 Task: Change margins with narrow.
Action: Mouse moved to (70, 119)
Screenshot: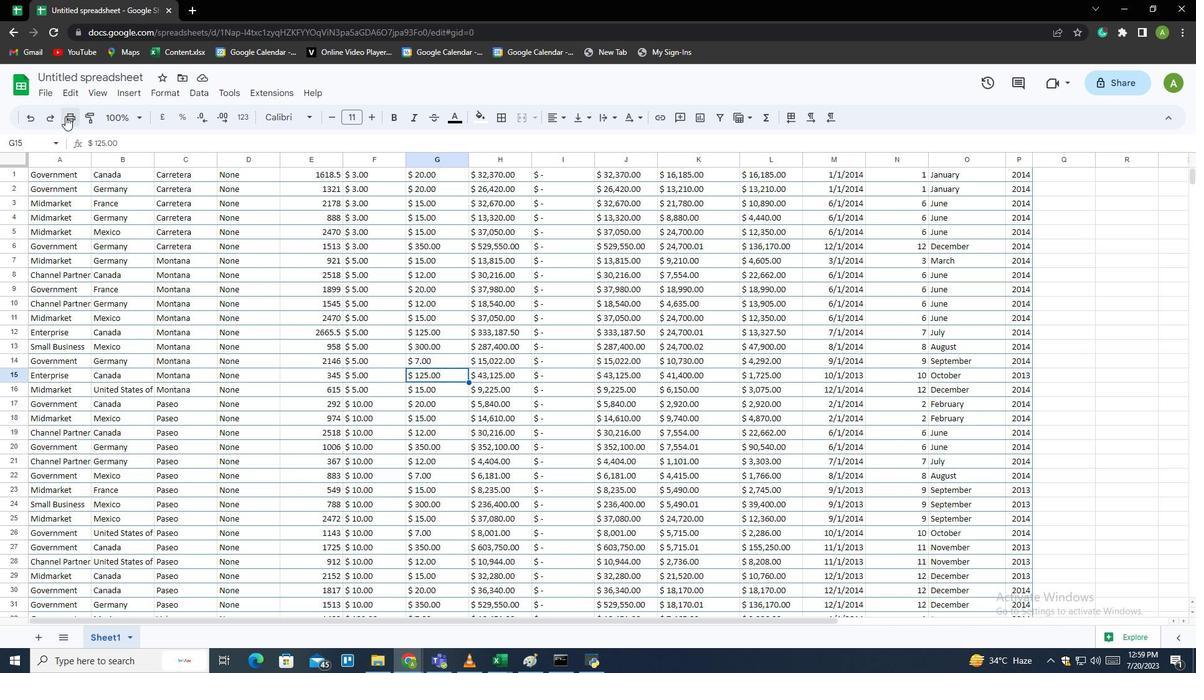 
Action: Mouse pressed left at (70, 119)
Screenshot: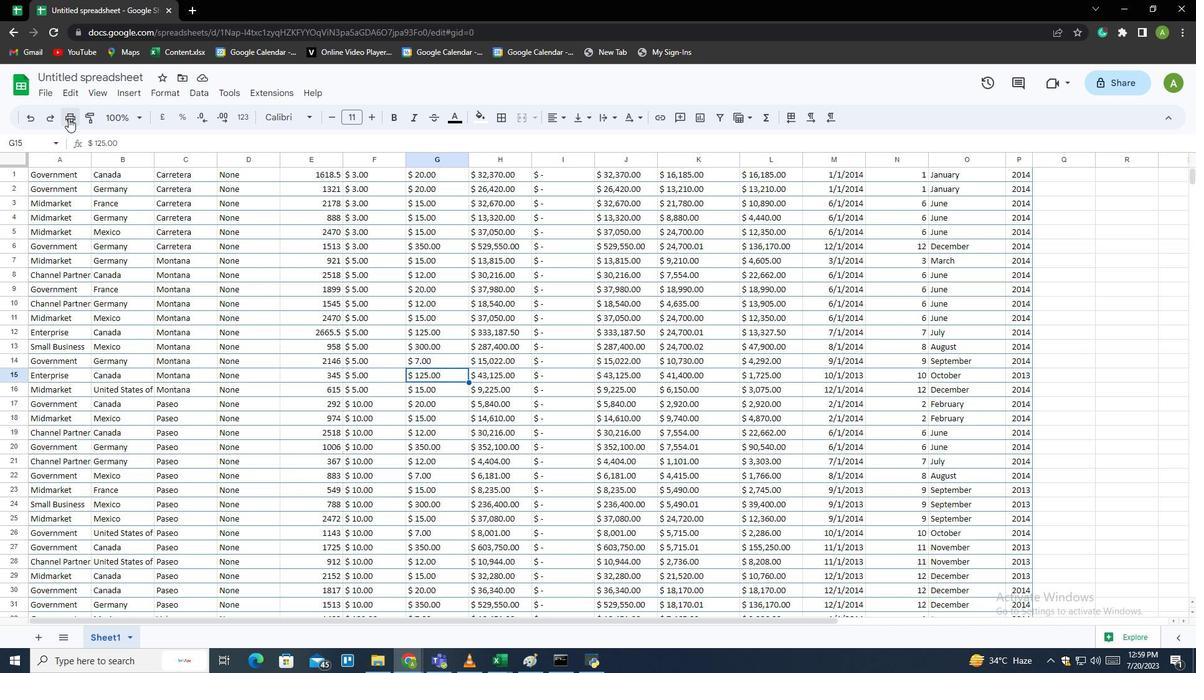 
Action: Mouse moved to (1056, 338)
Screenshot: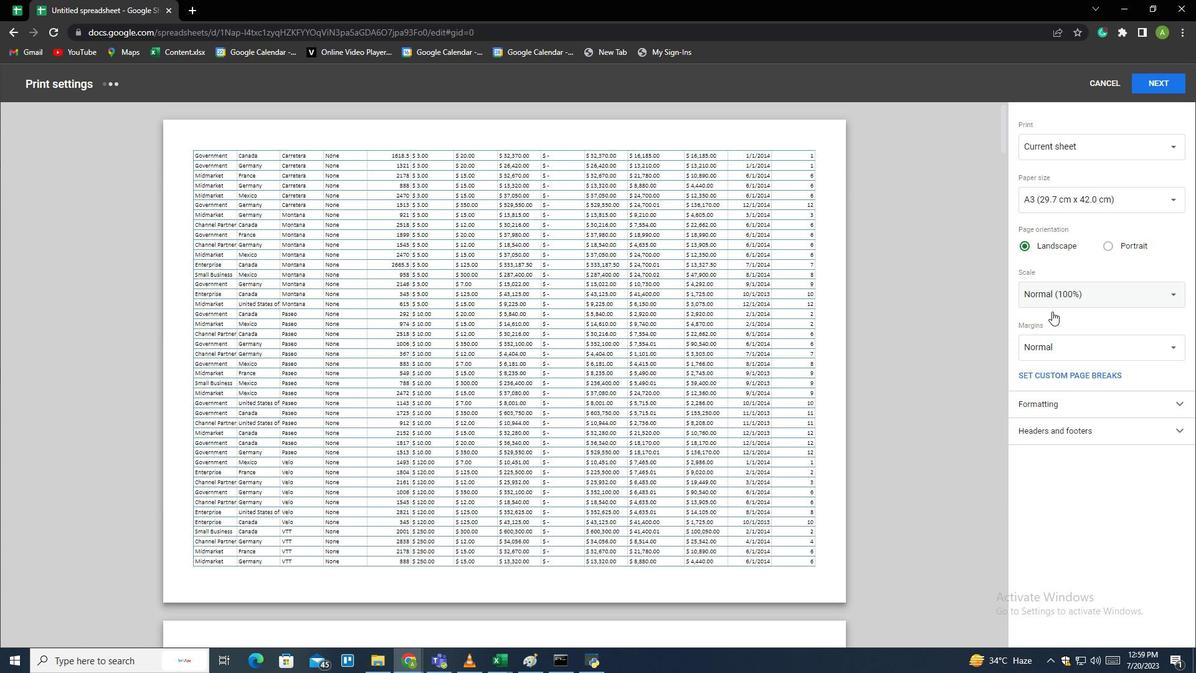 
Action: Mouse pressed left at (1056, 338)
Screenshot: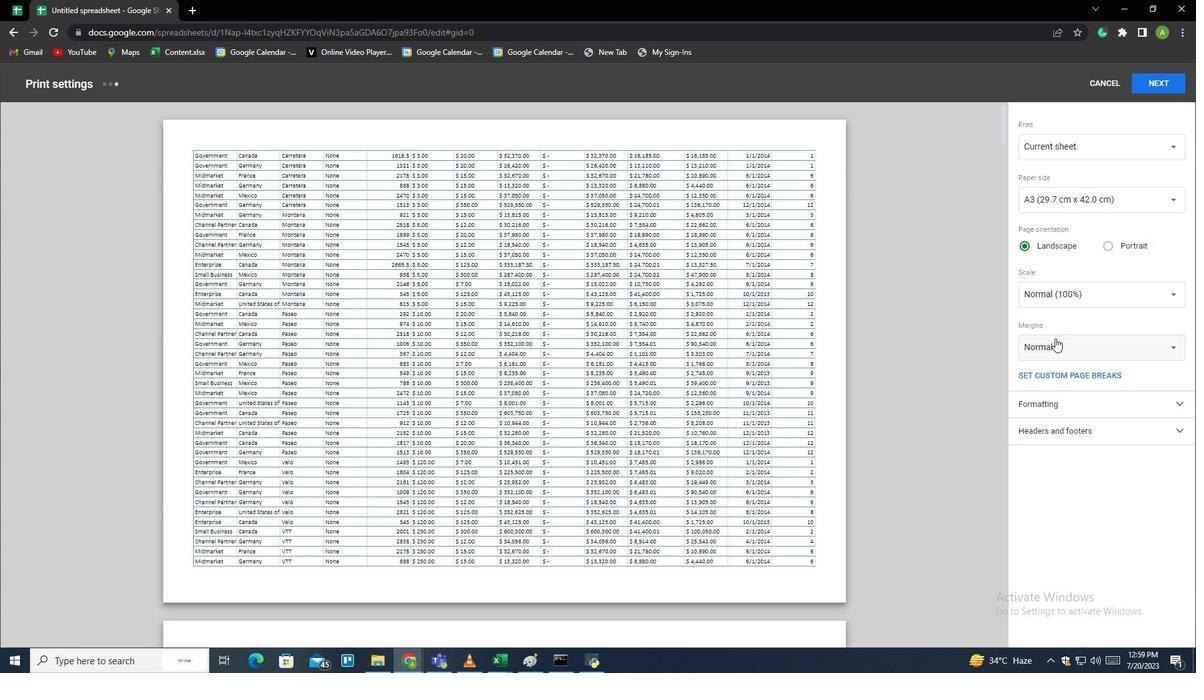 
Action: Mouse moved to (1058, 368)
Screenshot: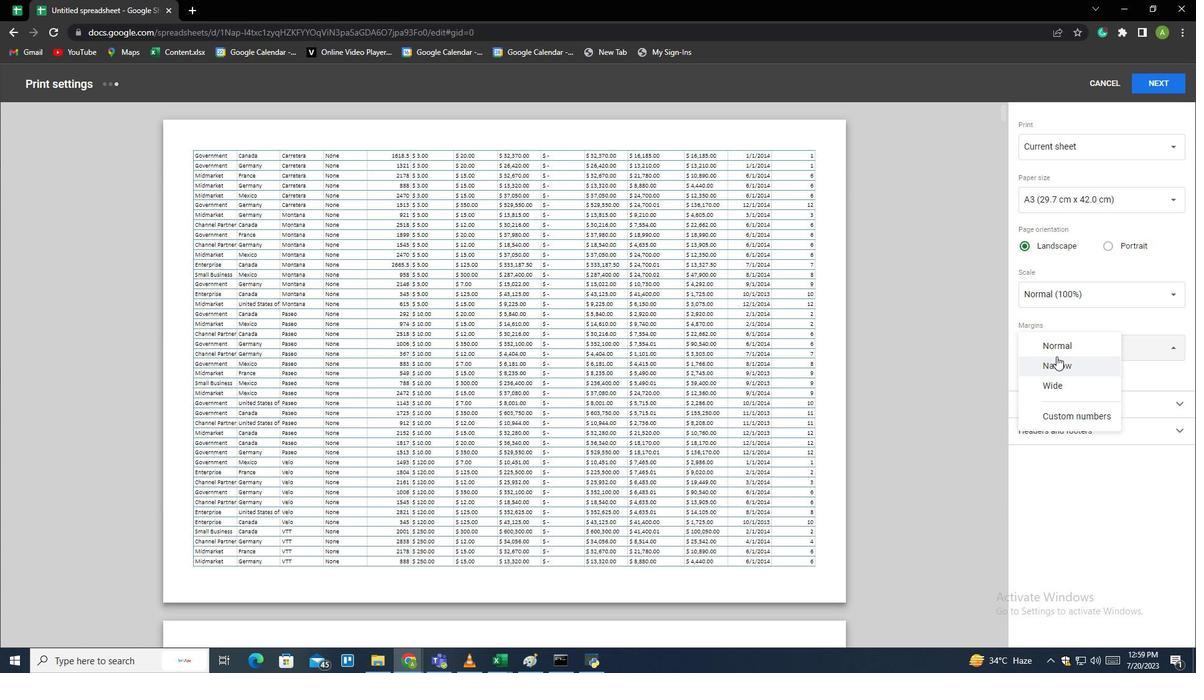 
Action: Mouse pressed left at (1058, 368)
Screenshot: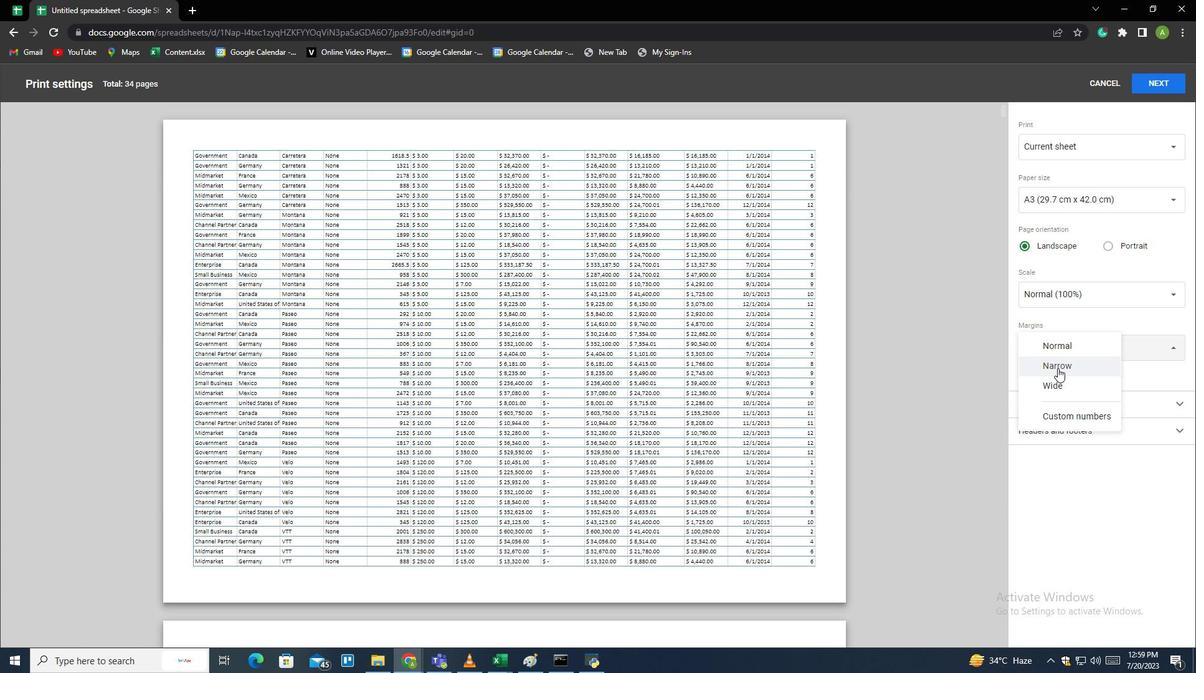 
